 Task: Select the option "Only workspace admins" in board deletion restrictions.
Action: Mouse moved to (733, 371)
Screenshot: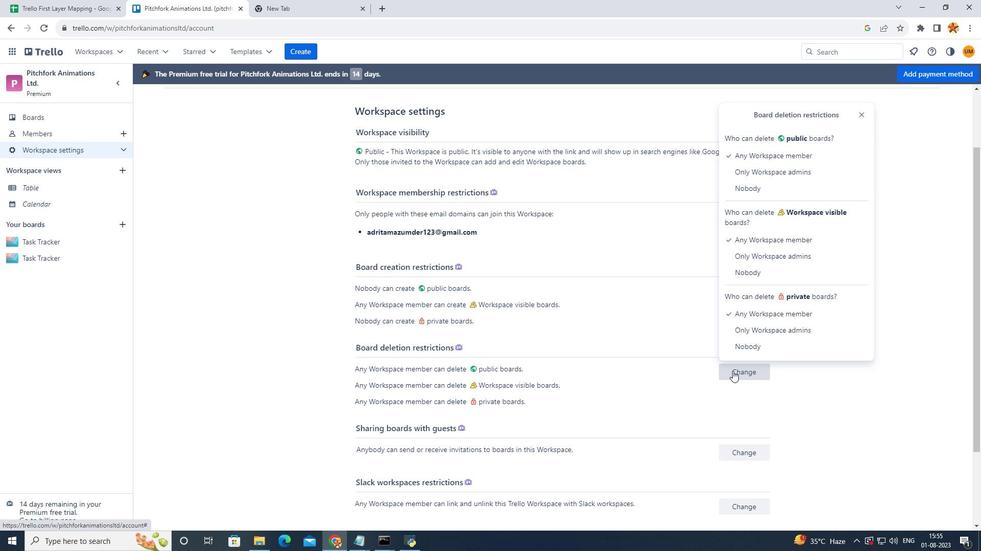 
Action: Mouse pressed left at (733, 371)
Screenshot: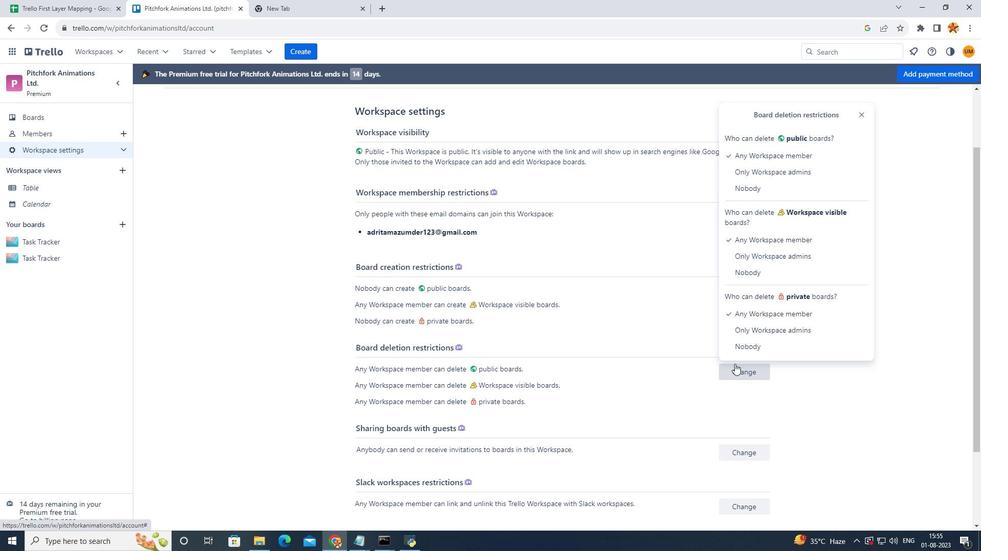 
Action: Mouse moved to (743, 167)
Screenshot: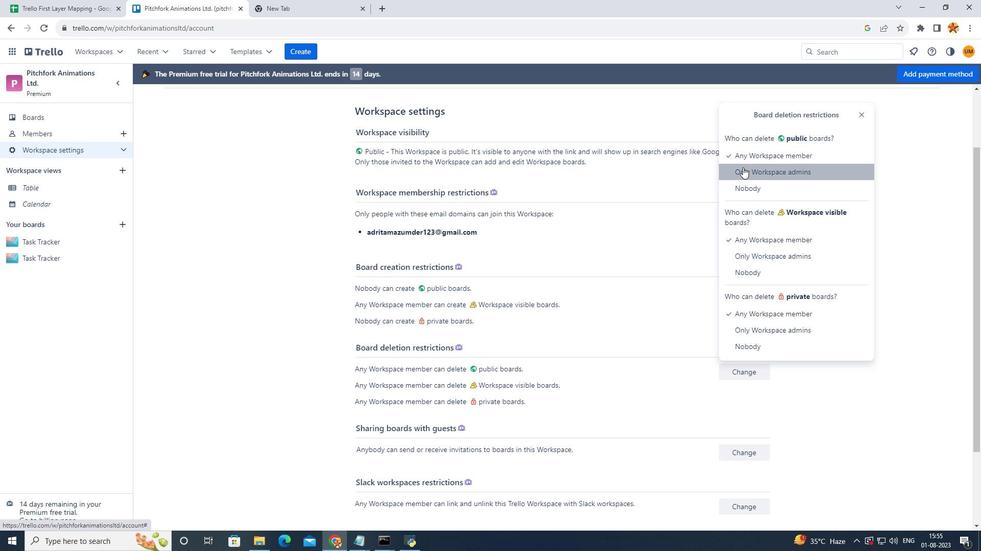 
Action: Mouse pressed left at (743, 167)
Screenshot: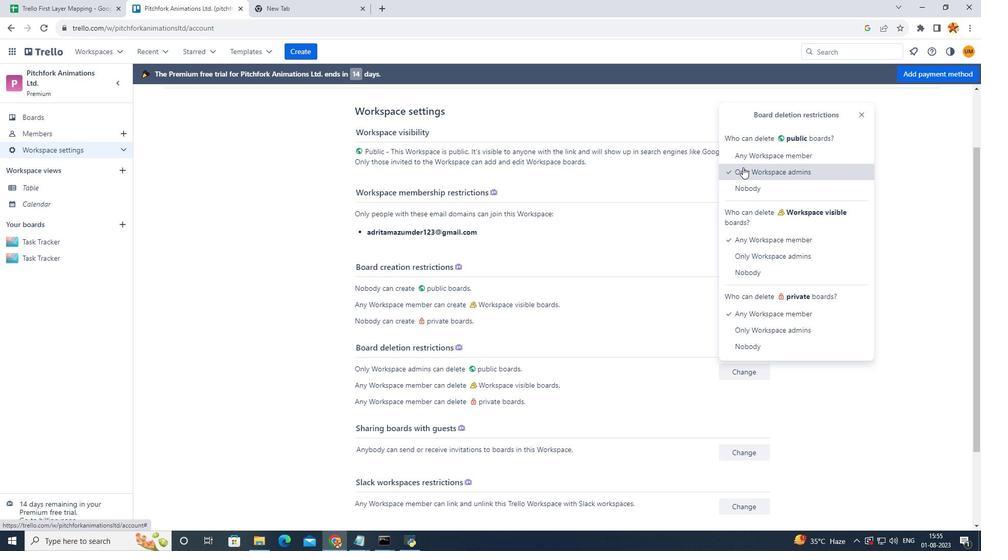
Action: Mouse moved to (643, 347)
Screenshot: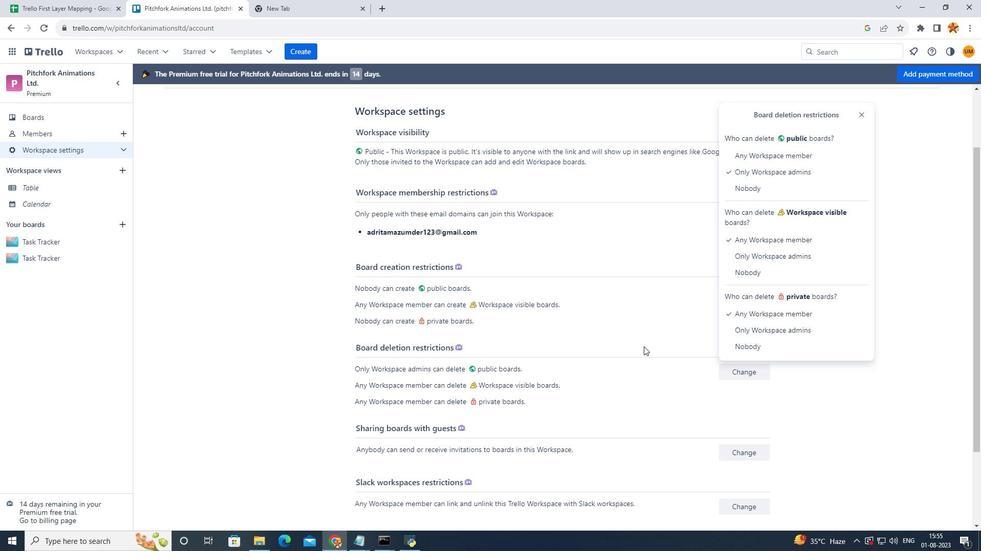 
Action: Mouse pressed left at (643, 347)
Screenshot: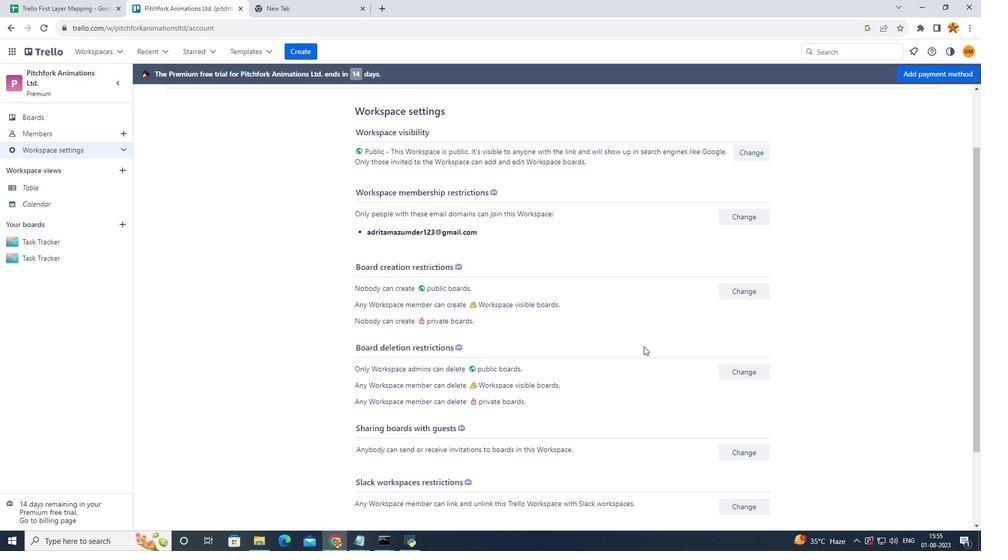 
Action: Mouse moved to (627, 367)
Screenshot: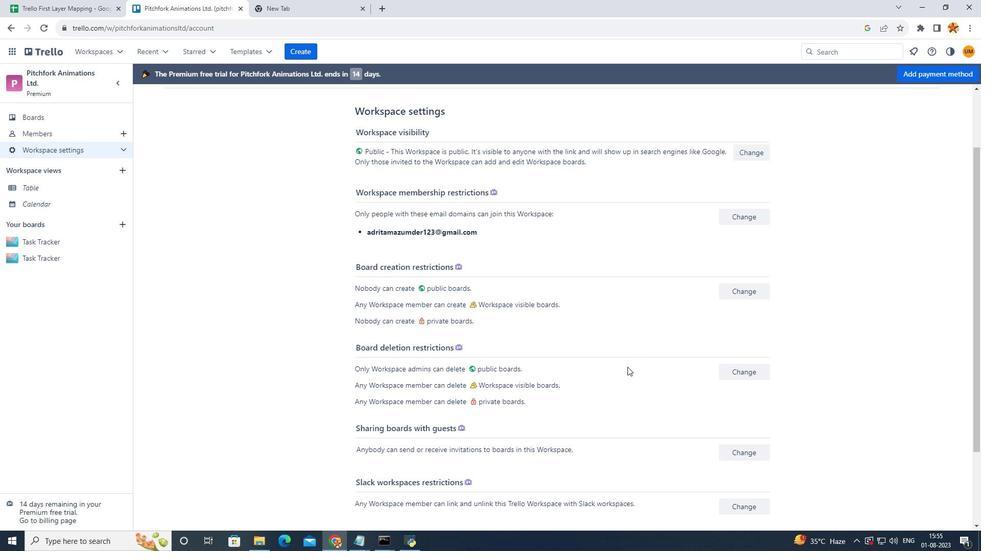 
